 Task: Select the 4 options in the diff decorations.
Action: Mouse moved to (17, 678)
Screenshot: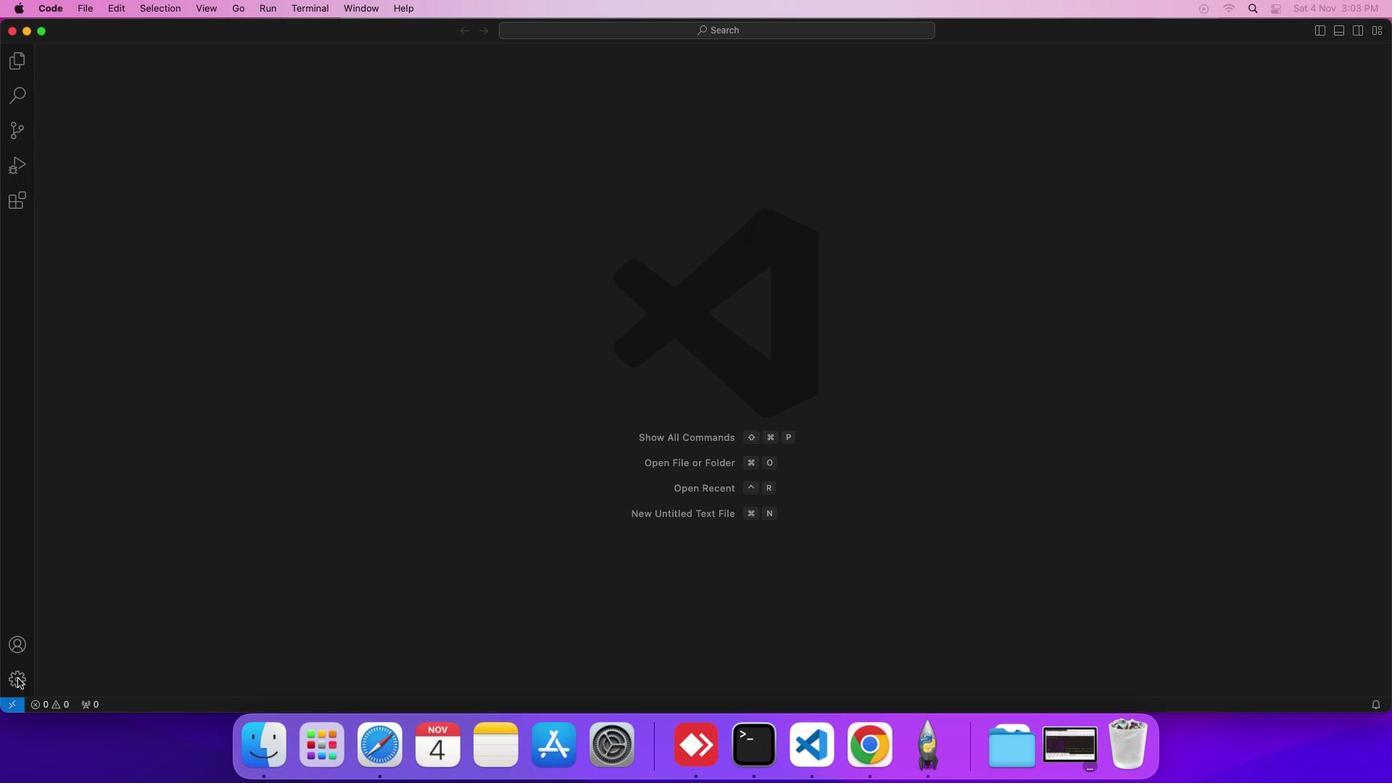 
Action: Mouse pressed left at (17, 678)
Screenshot: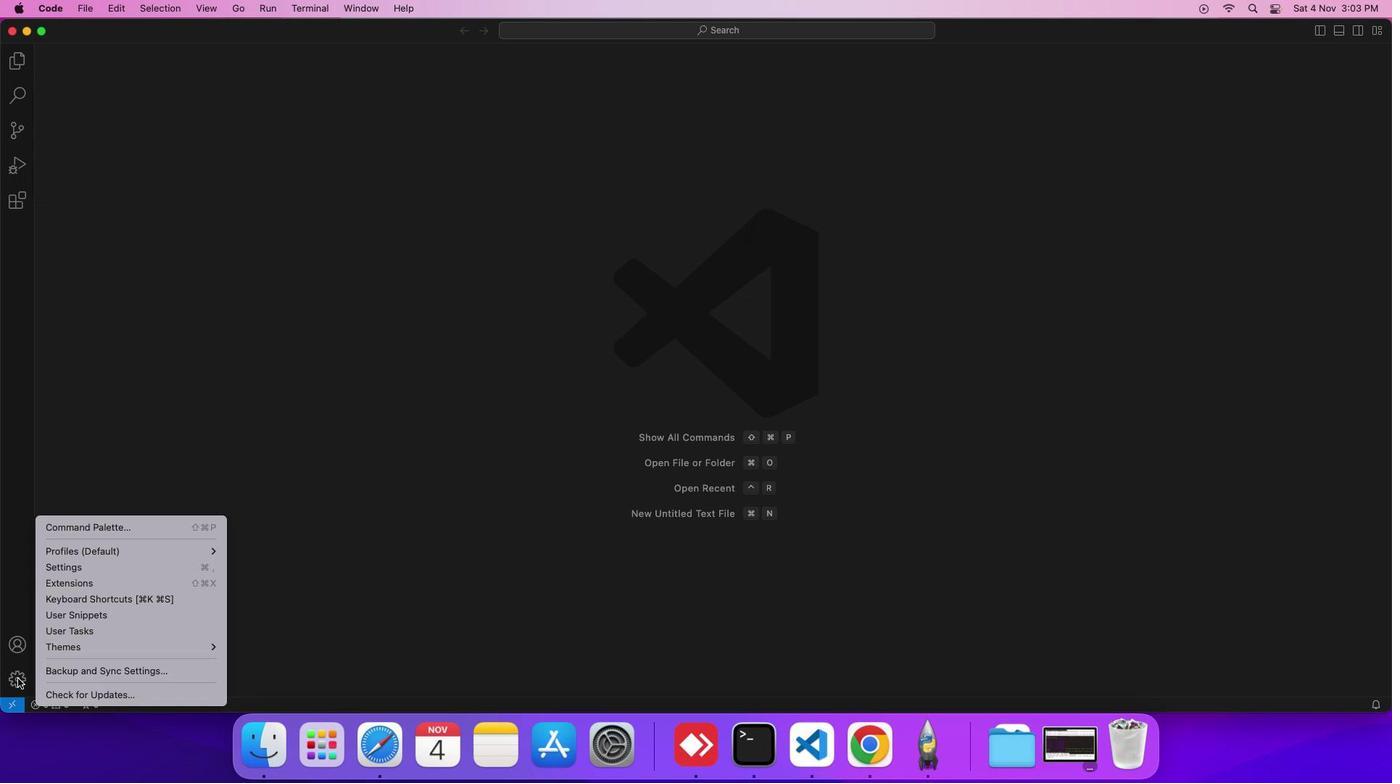 
Action: Mouse moved to (64, 568)
Screenshot: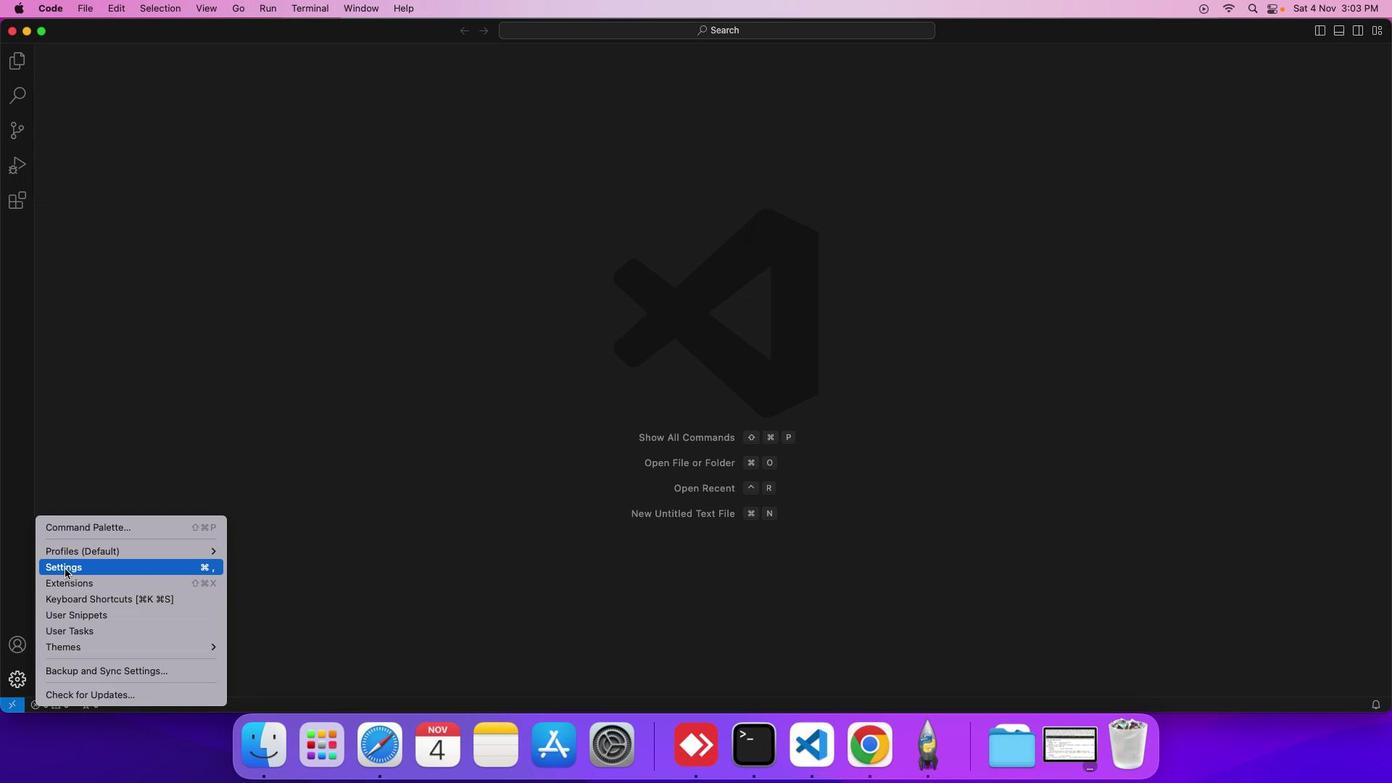 
Action: Mouse pressed left at (64, 568)
Screenshot: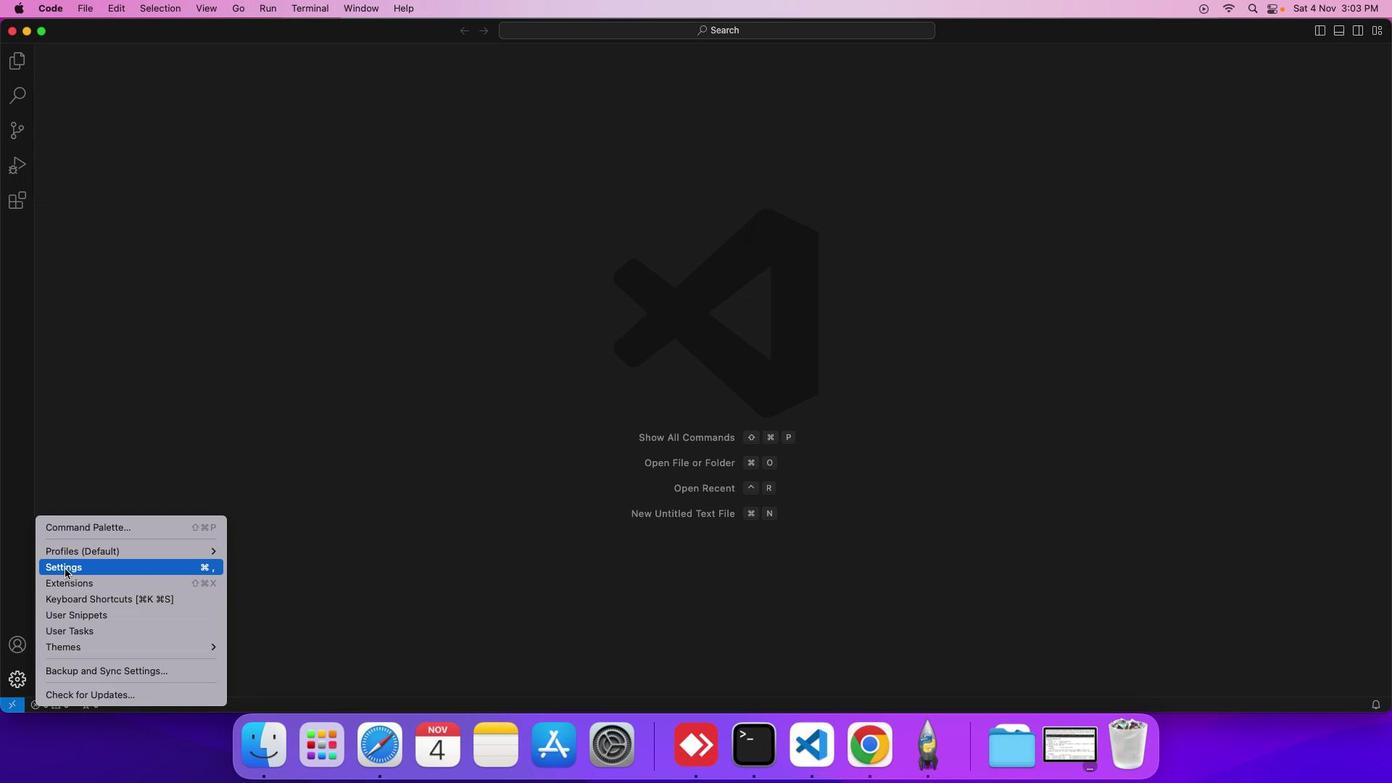 
Action: Mouse moved to (314, 211)
Screenshot: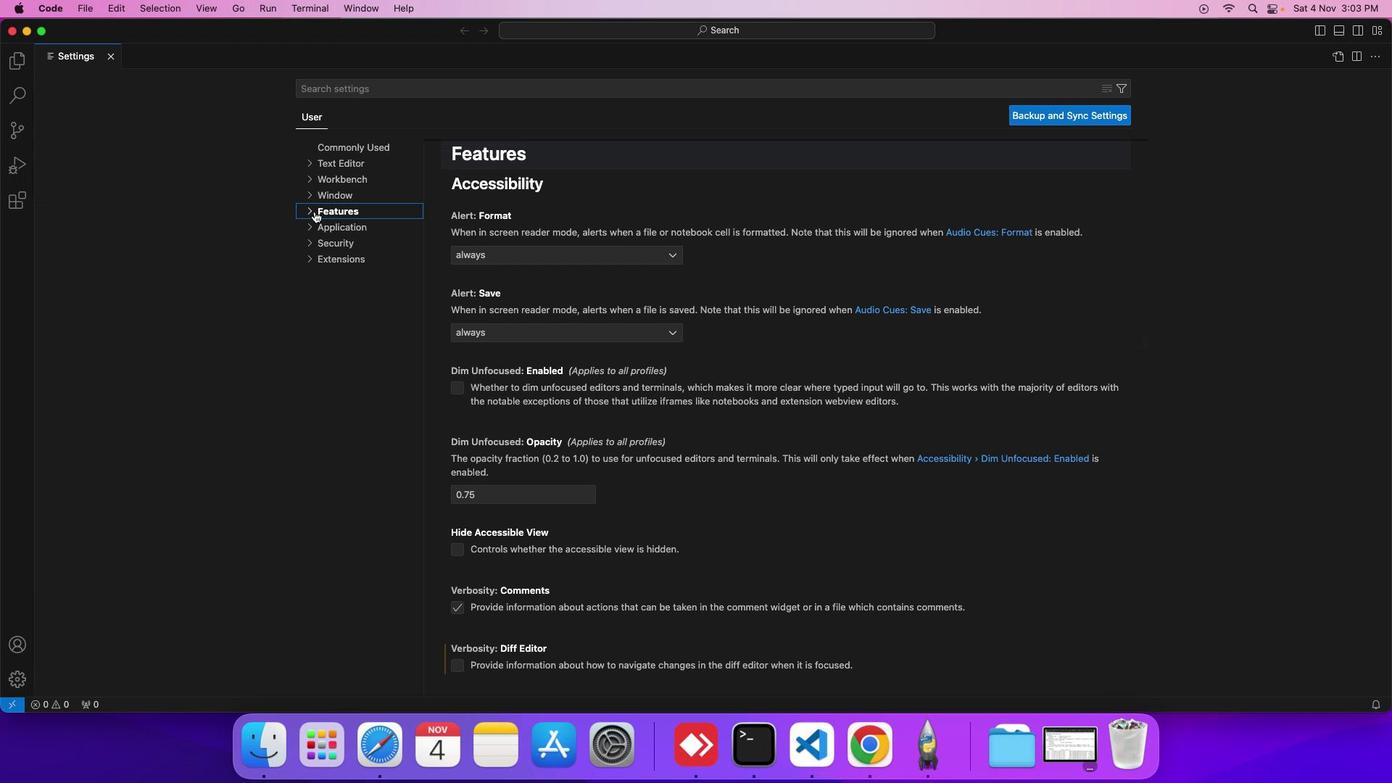 
Action: Mouse pressed left at (314, 211)
Screenshot: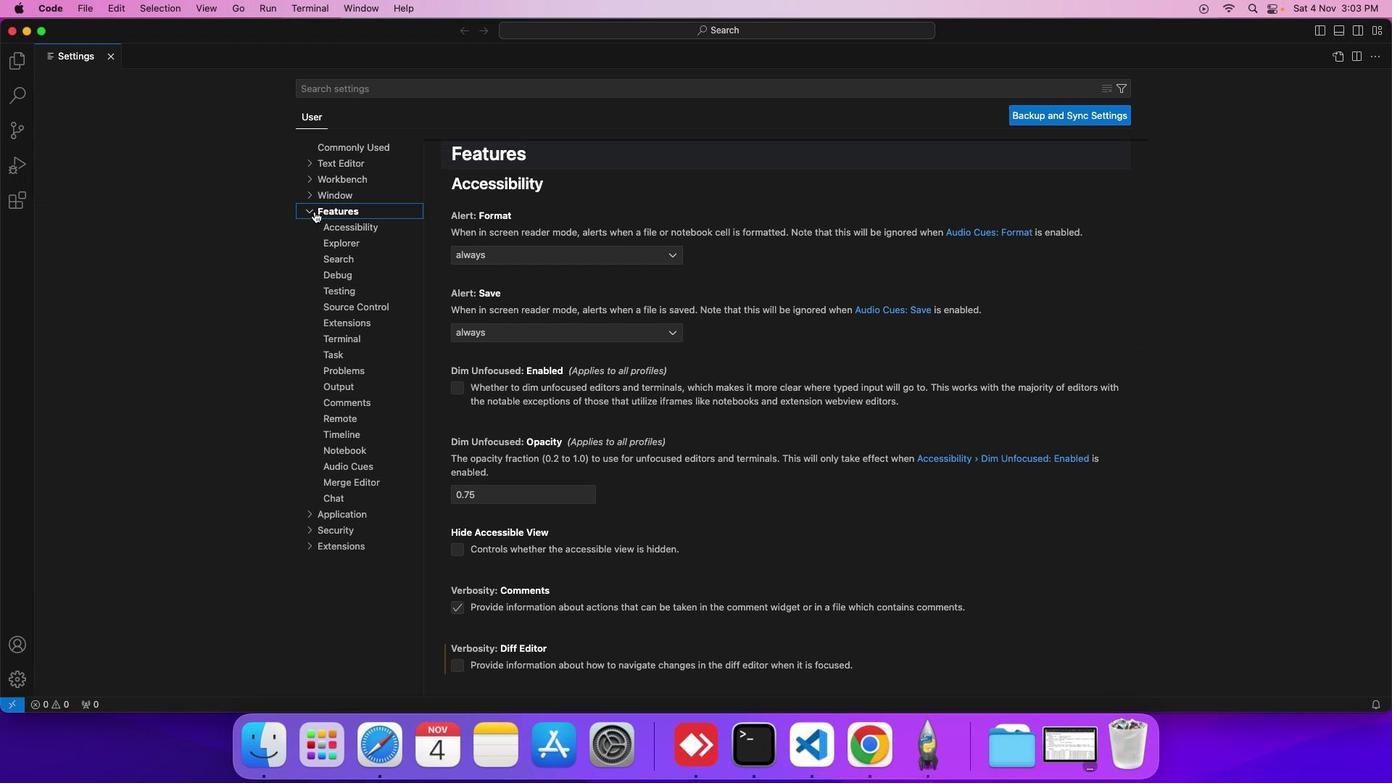 
Action: Mouse moved to (336, 303)
Screenshot: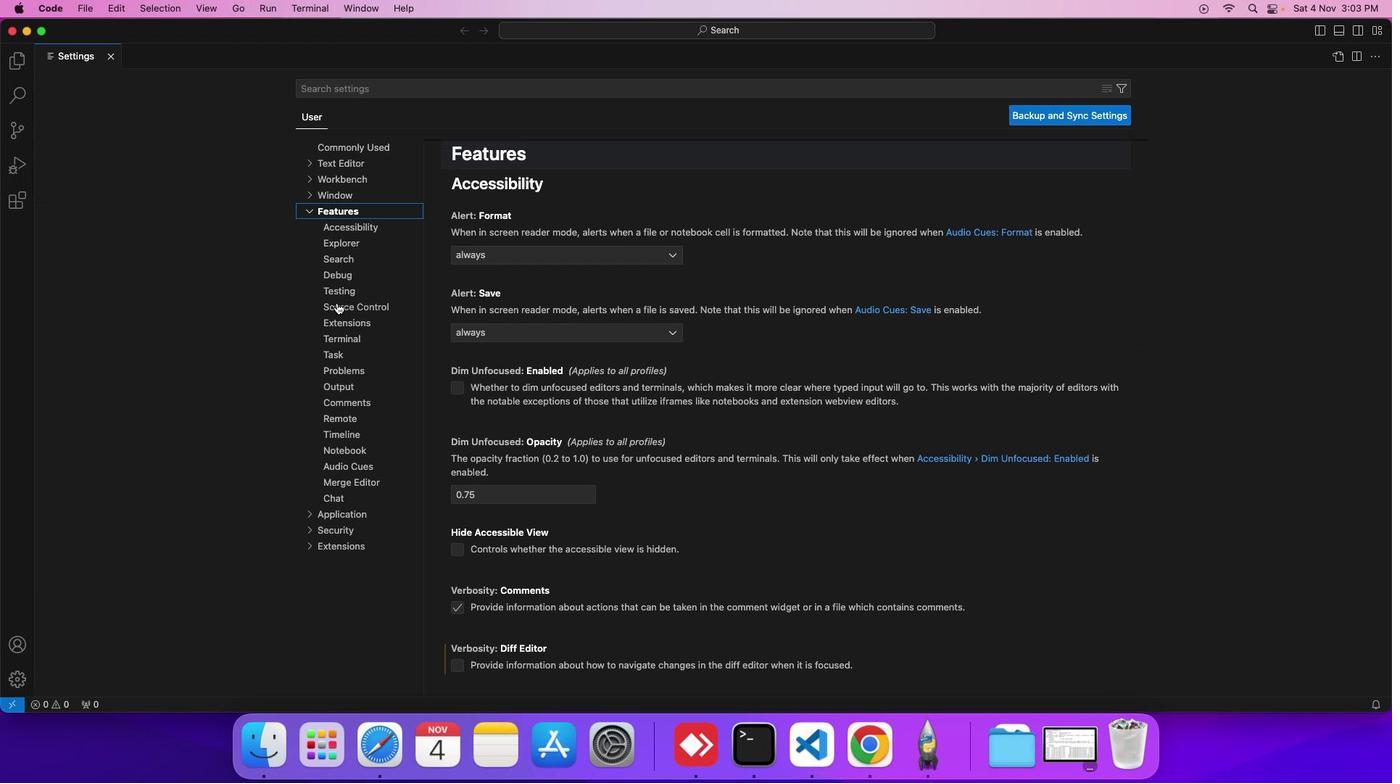 
Action: Mouse pressed left at (336, 303)
Screenshot: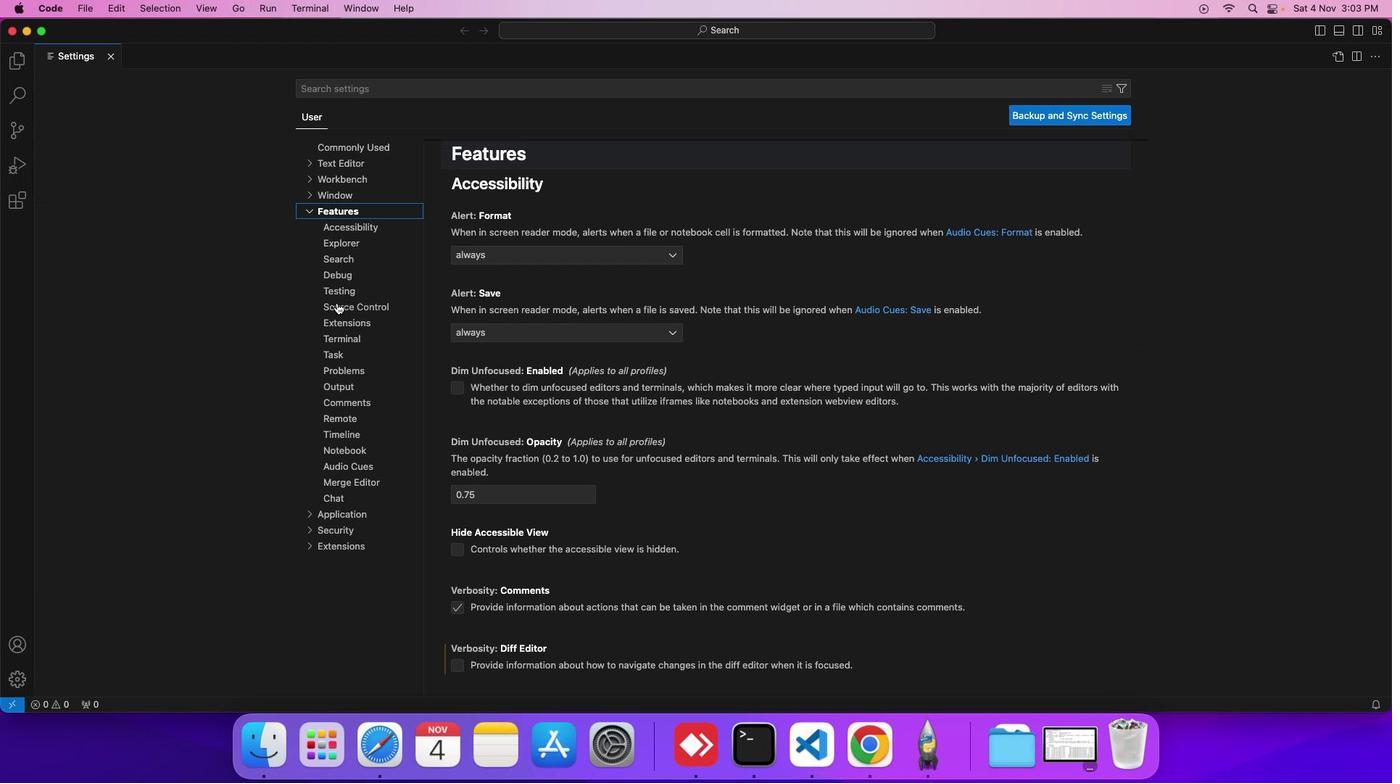 
Action: Mouse moved to (468, 459)
Screenshot: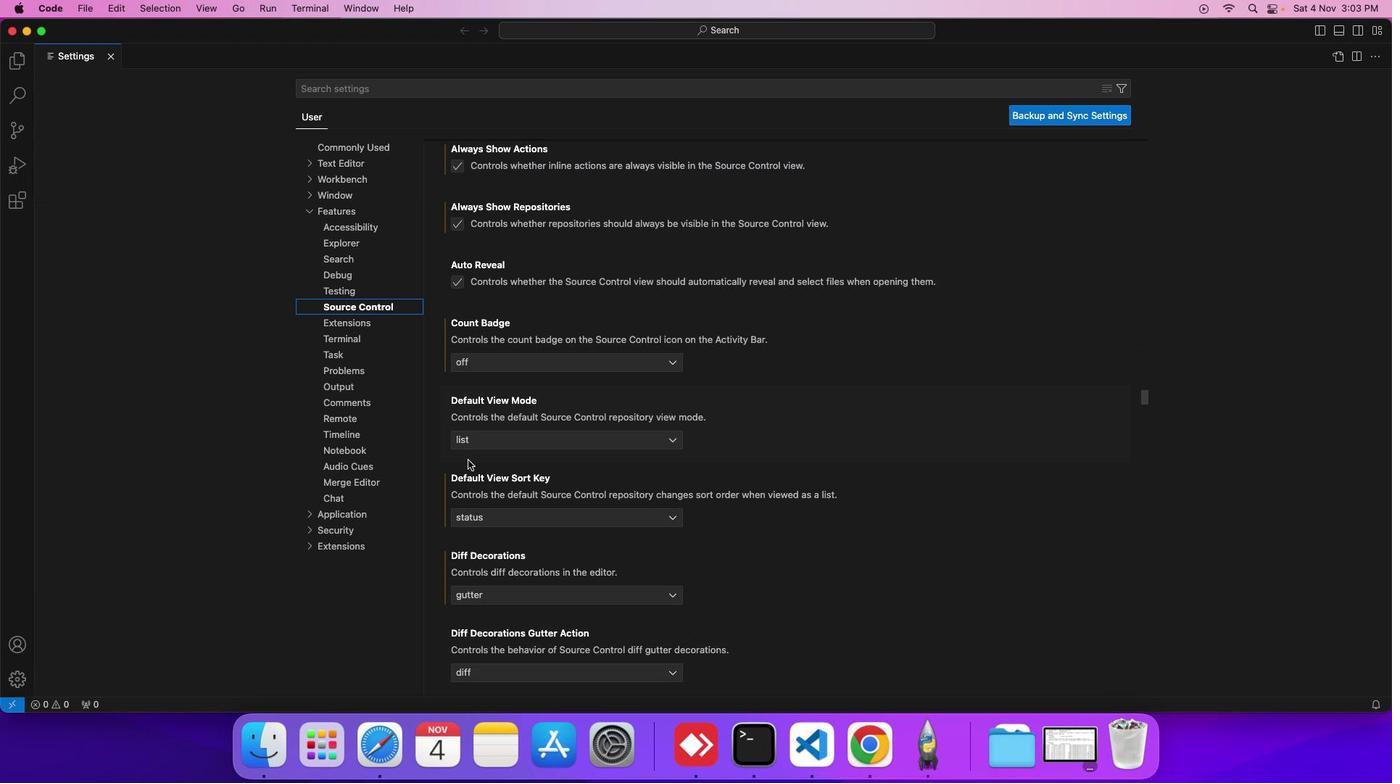 
Action: Mouse scrolled (468, 459) with delta (0, 0)
Screenshot: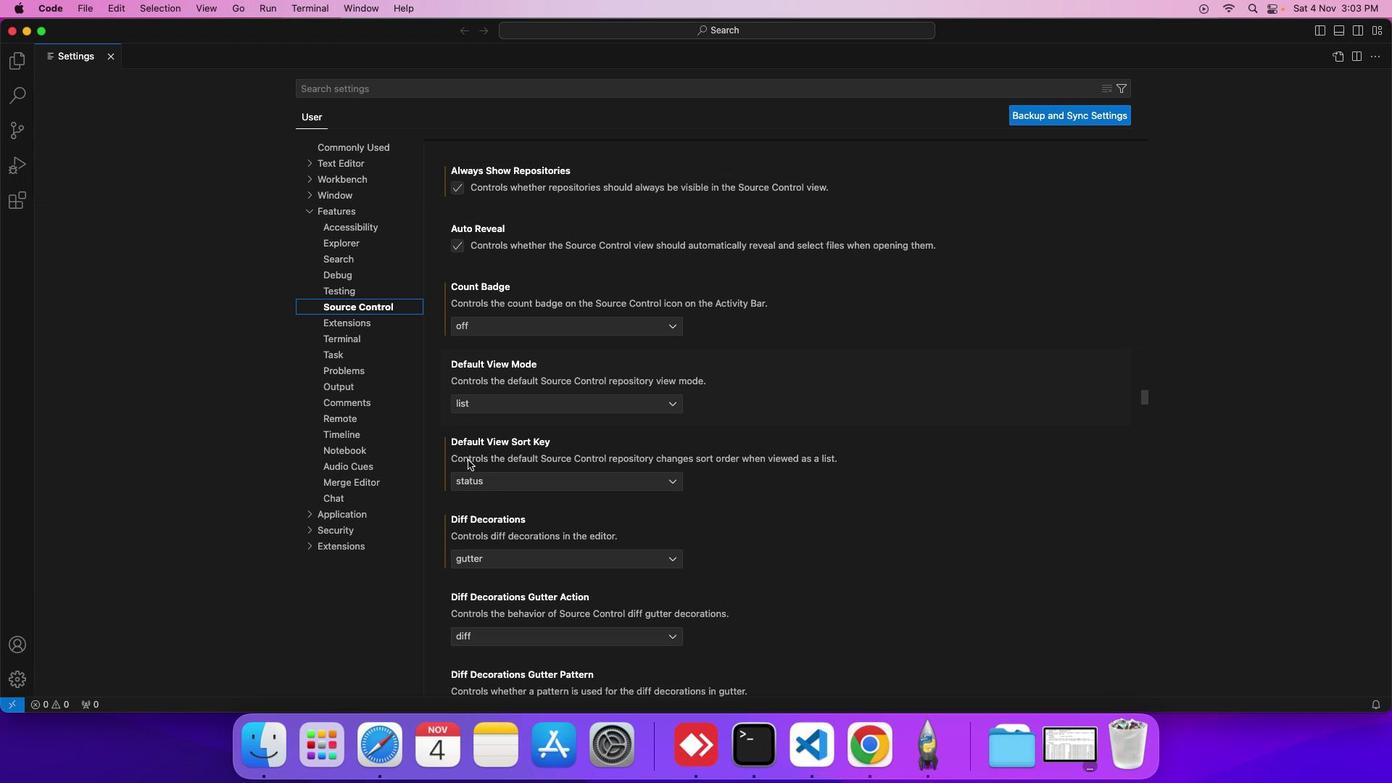 
Action: Mouse scrolled (468, 459) with delta (0, 0)
Screenshot: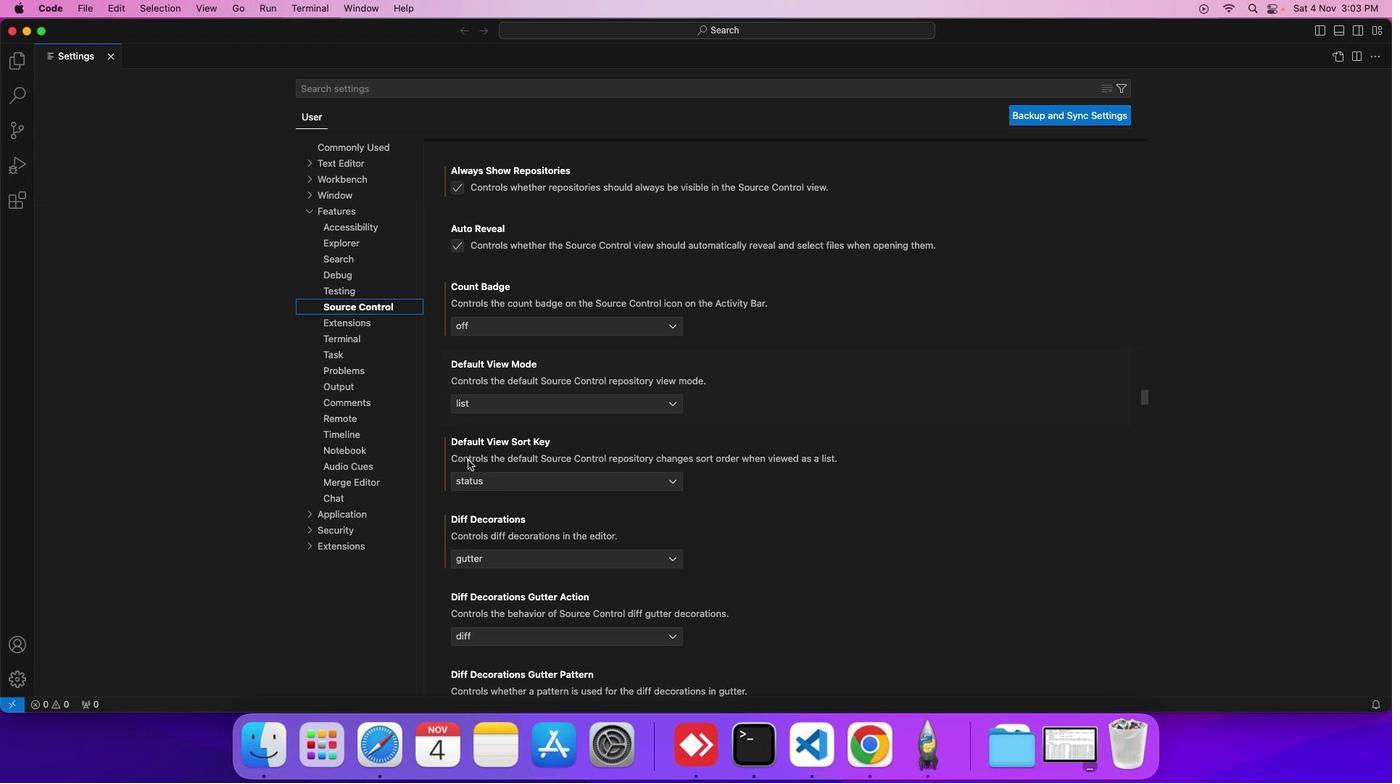 
Action: Mouse scrolled (468, 459) with delta (0, 0)
Screenshot: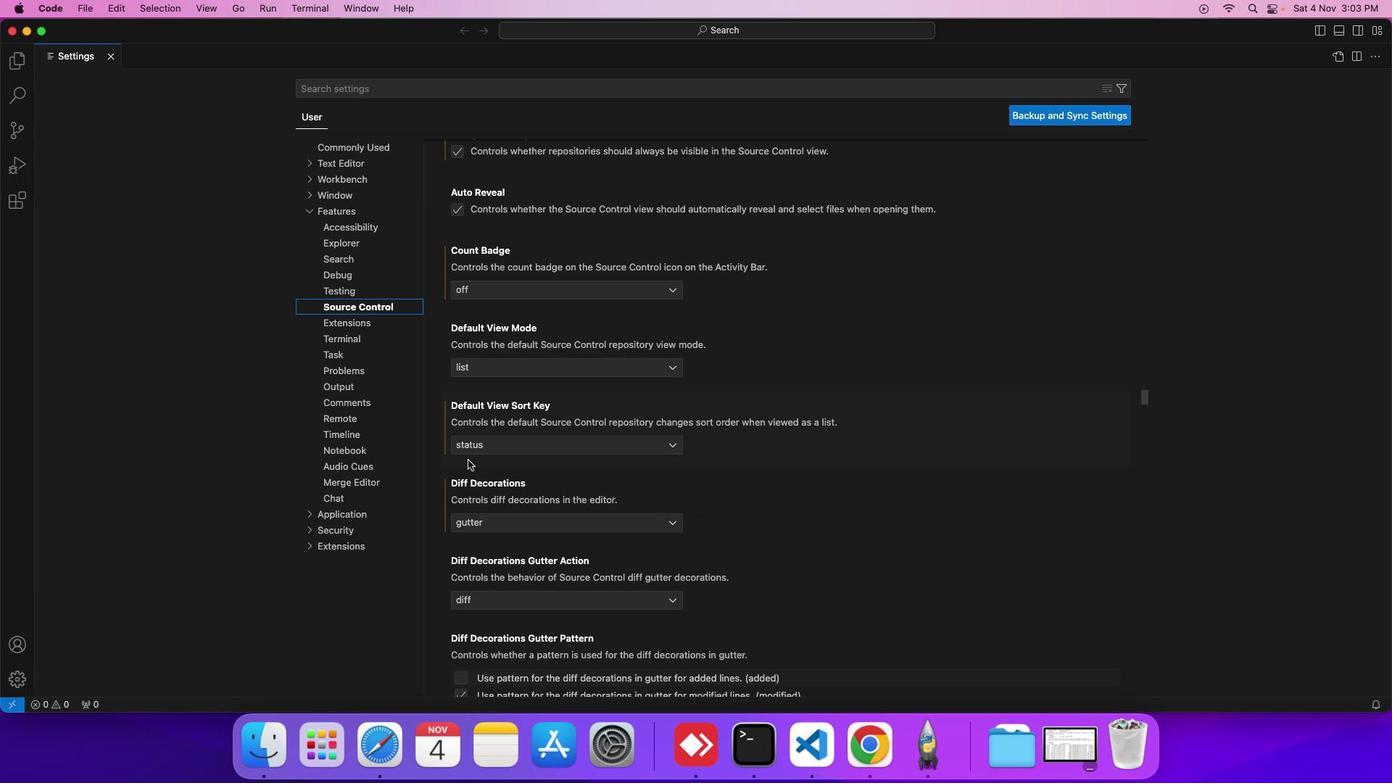 
Action: Mouse scrolled (468, 459) with delta (0, 0)
Screenshot: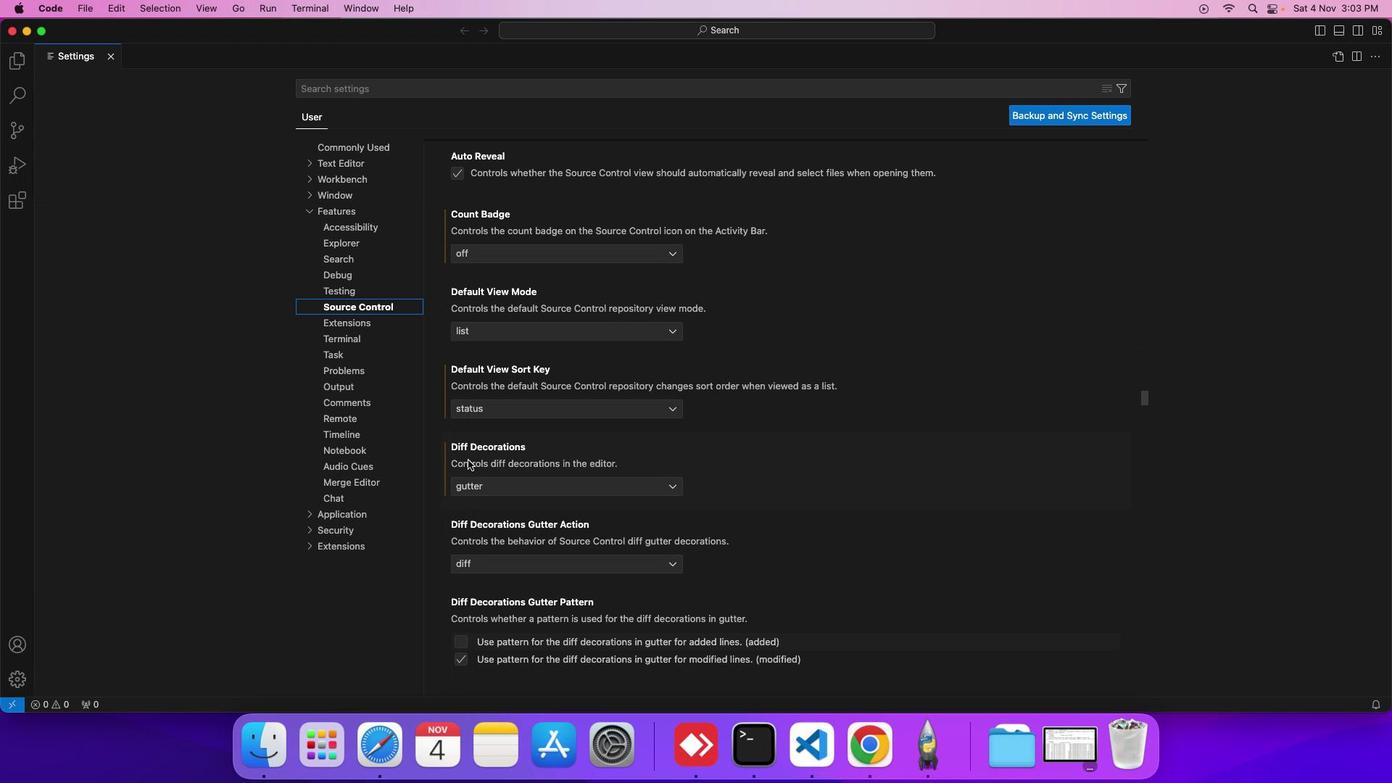 
Action: Mouse scrolled (468, 459) with delta (0, 0)
Screenshot: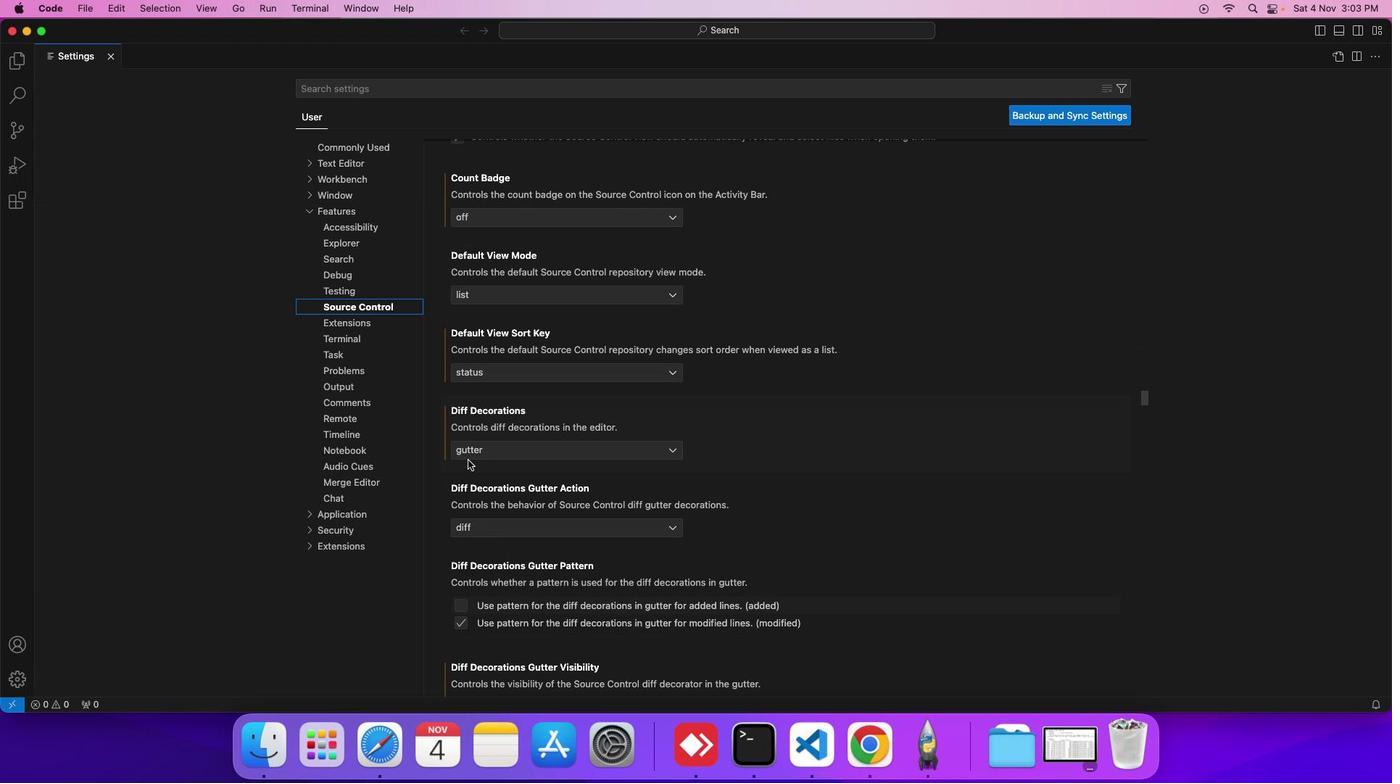 
Action: Mouse scrolled (468, 459) with delta (0, 0)
Screenshot: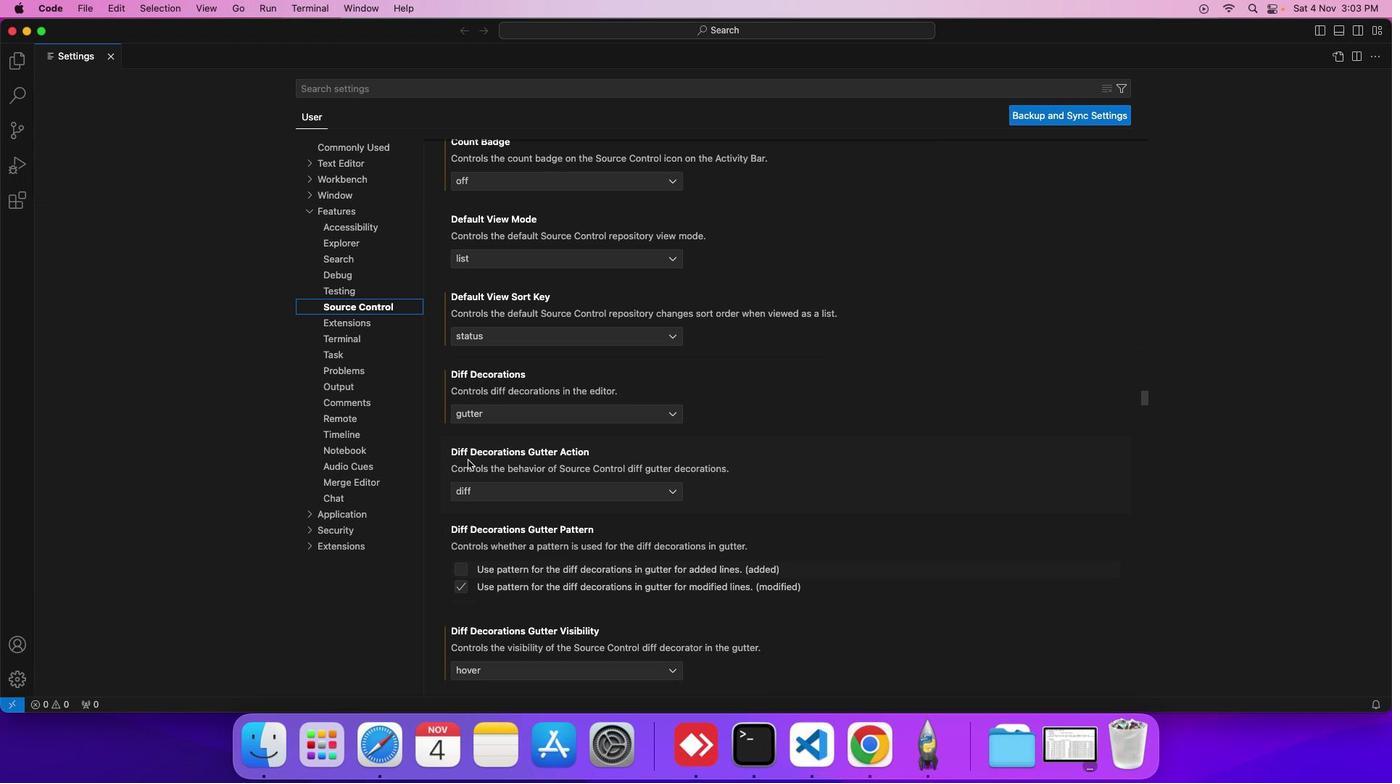 
Action: Mouse scrolled (468, 459) with delta (0, 0)
Screenshot: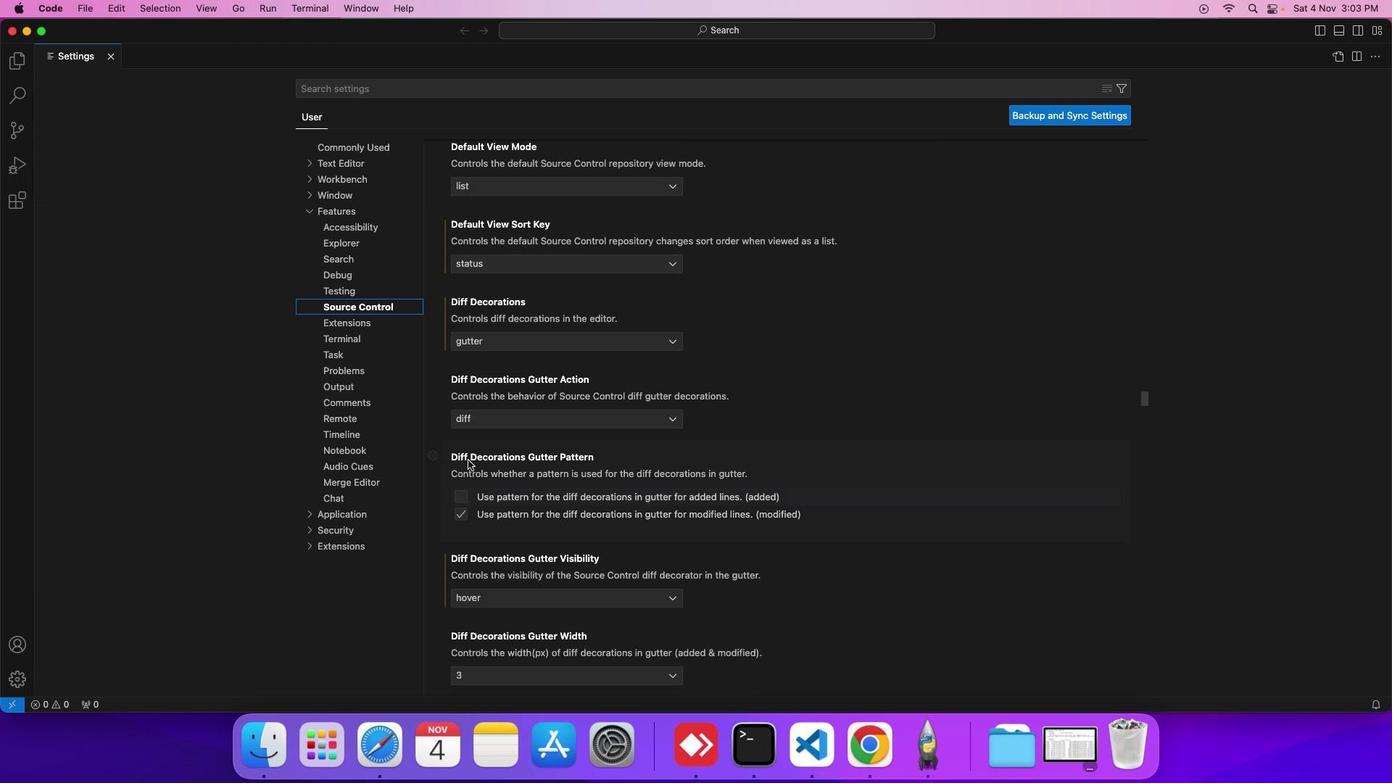 
Action: Mouse scrolled (468, 459) with delta (0, 0)
Screenshot: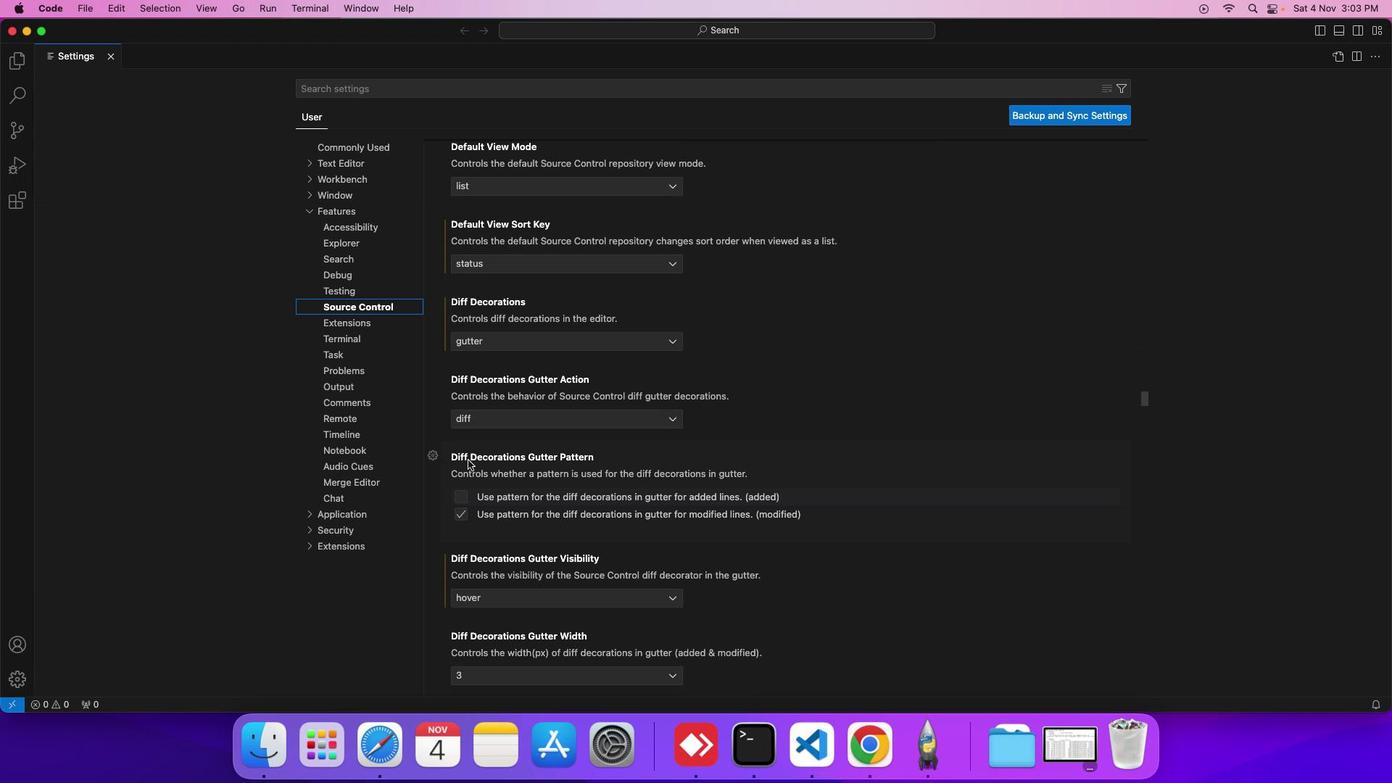 
Action: Mouse scrolled (468, 459) with delta (0, 0)
Screenshot: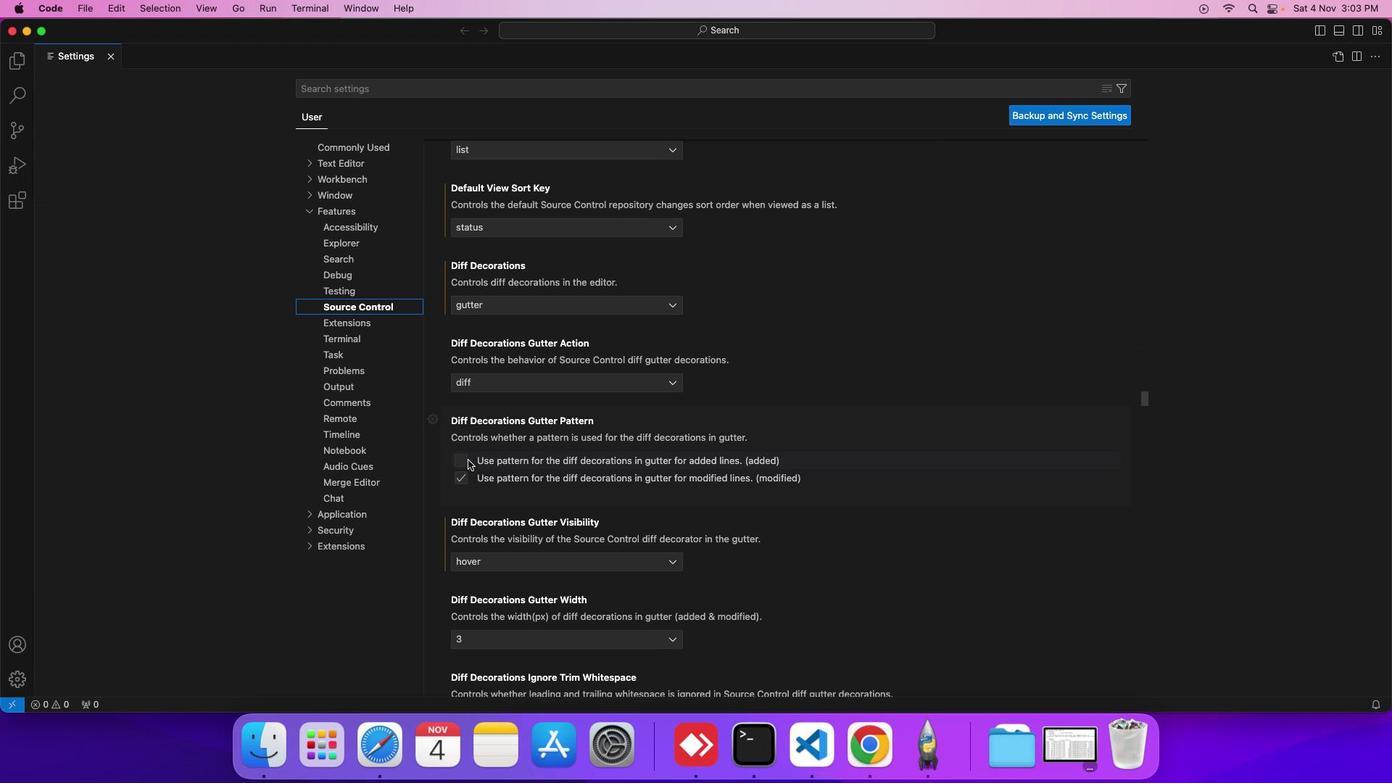 
Action: Mouse scrolled (468, 459) with delta (0, 0)
Screenshot: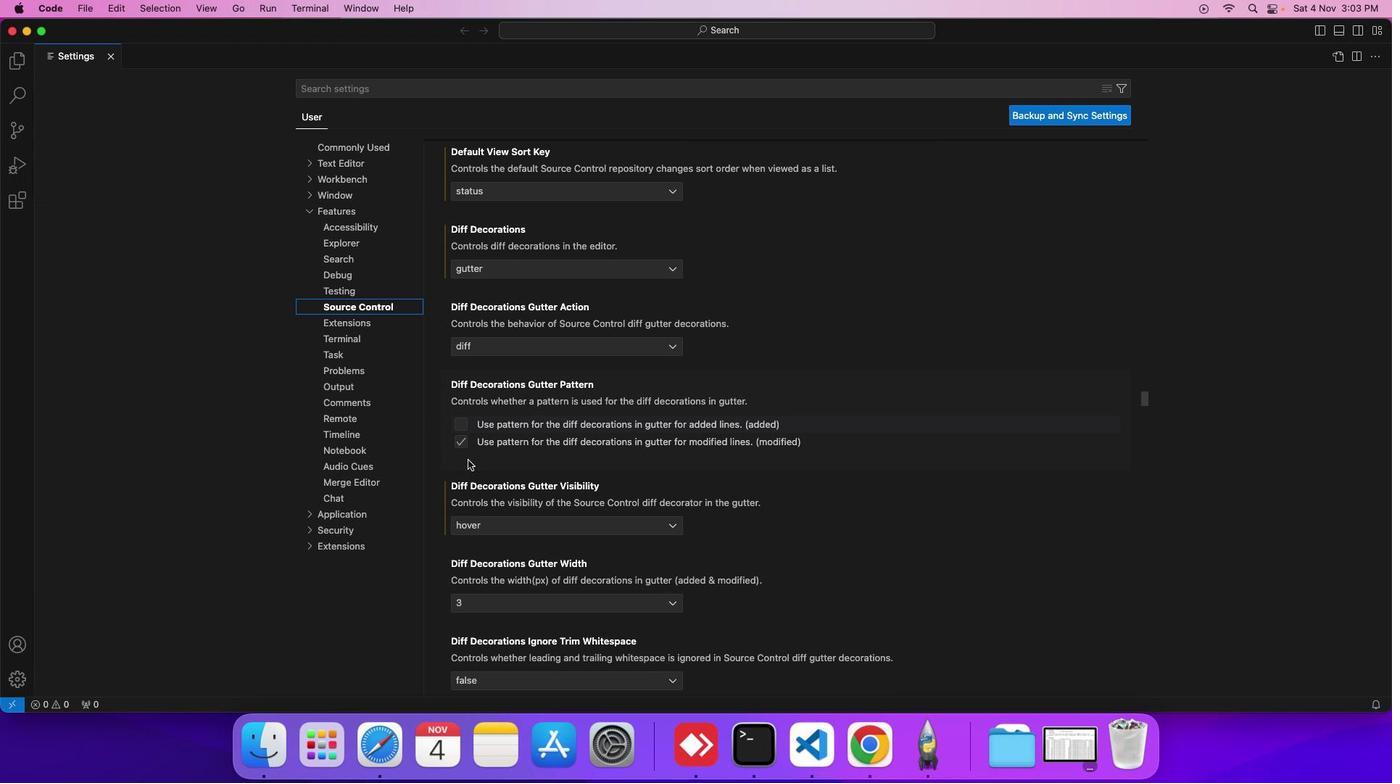 
Action: Mouse scrolled (468, 459) with delta (0, 0)
Screenshot: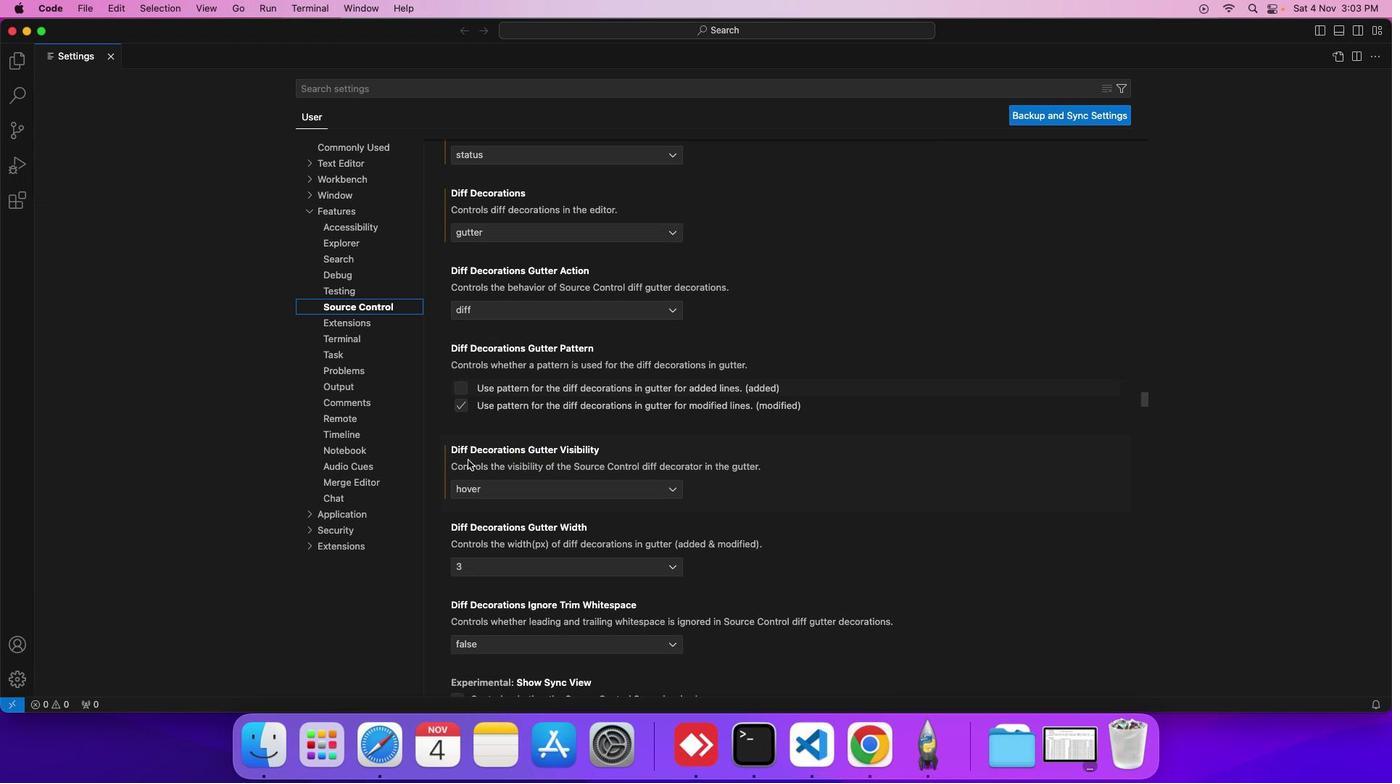 
Action: Mouse scrolled (468, 459) with delta (0, 0)
Screenshot: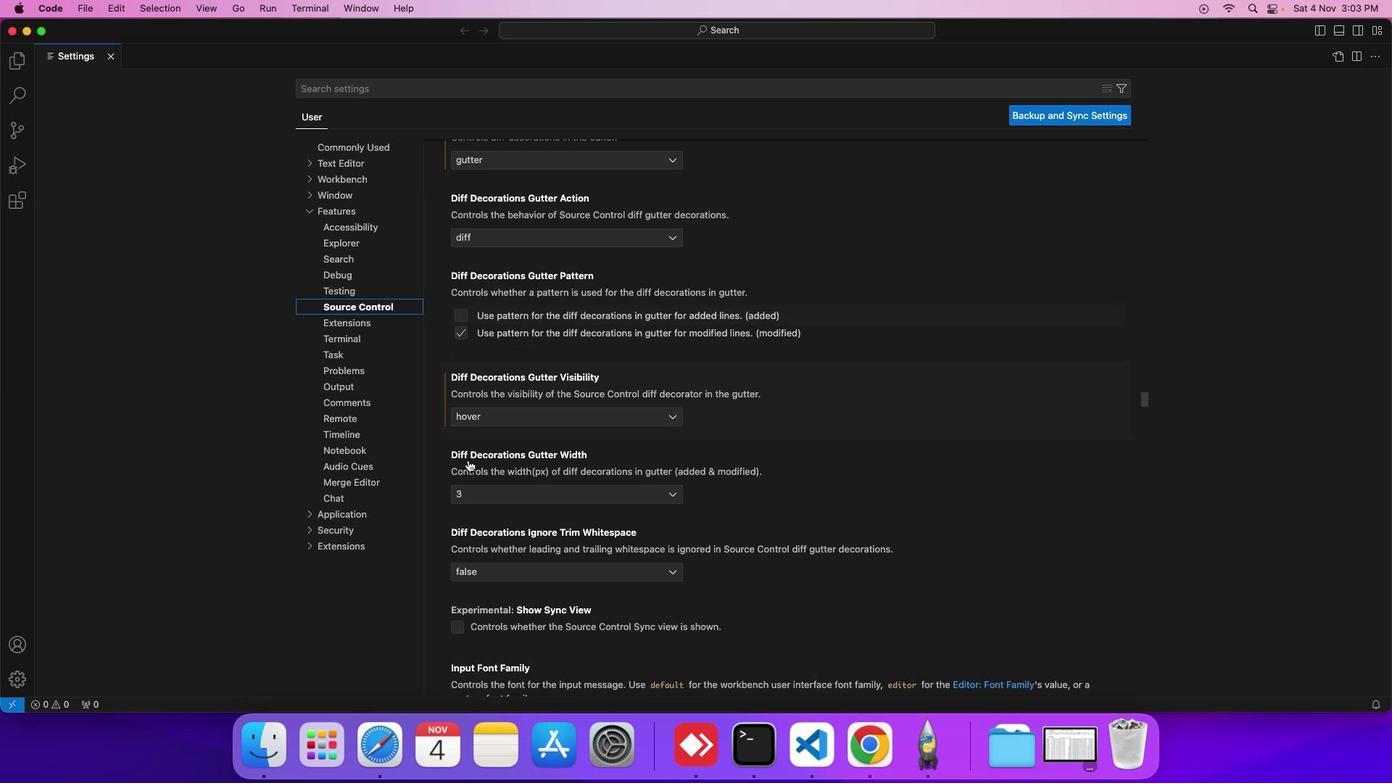 
Action: Mouse scrolled (468, 459) with delta (0, 0)
Screenshot: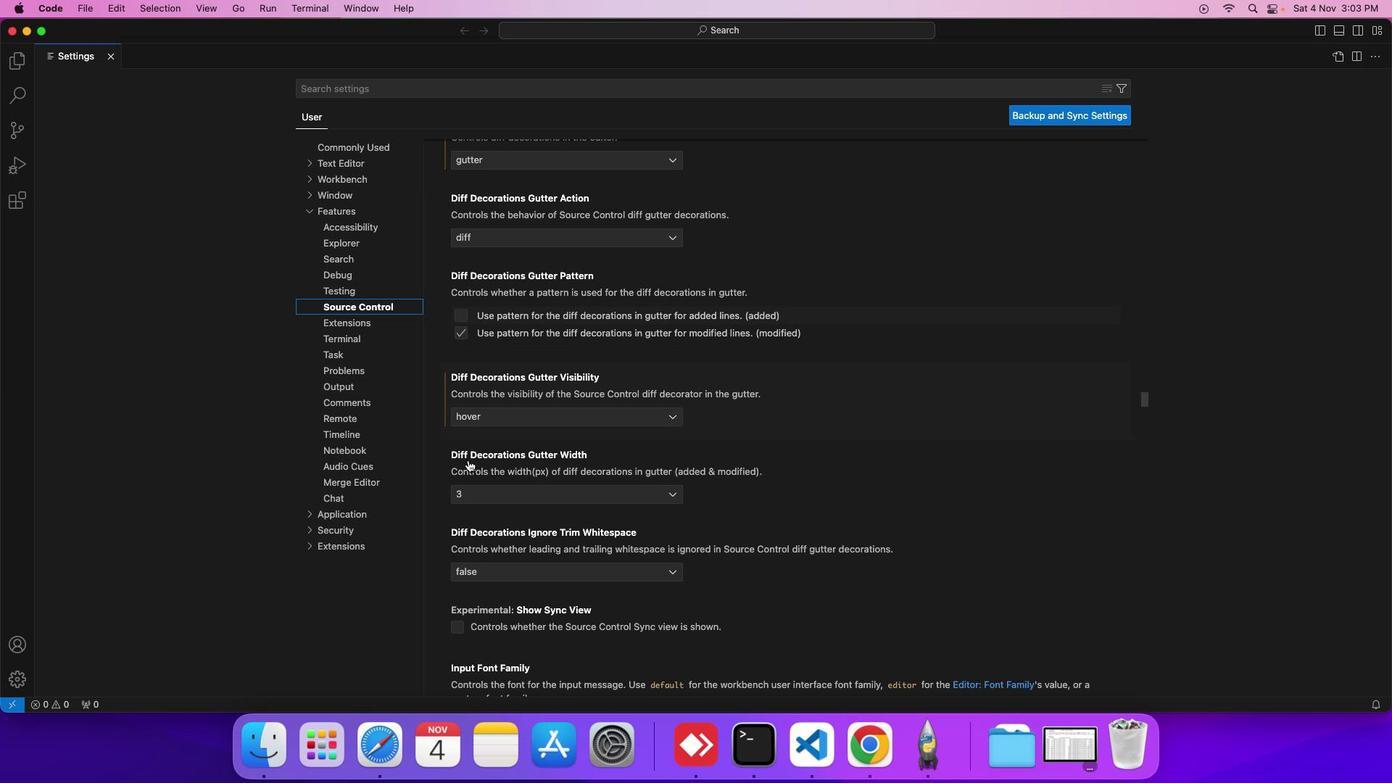 
Action: Mouse moved to (468, 487)
Screenshot: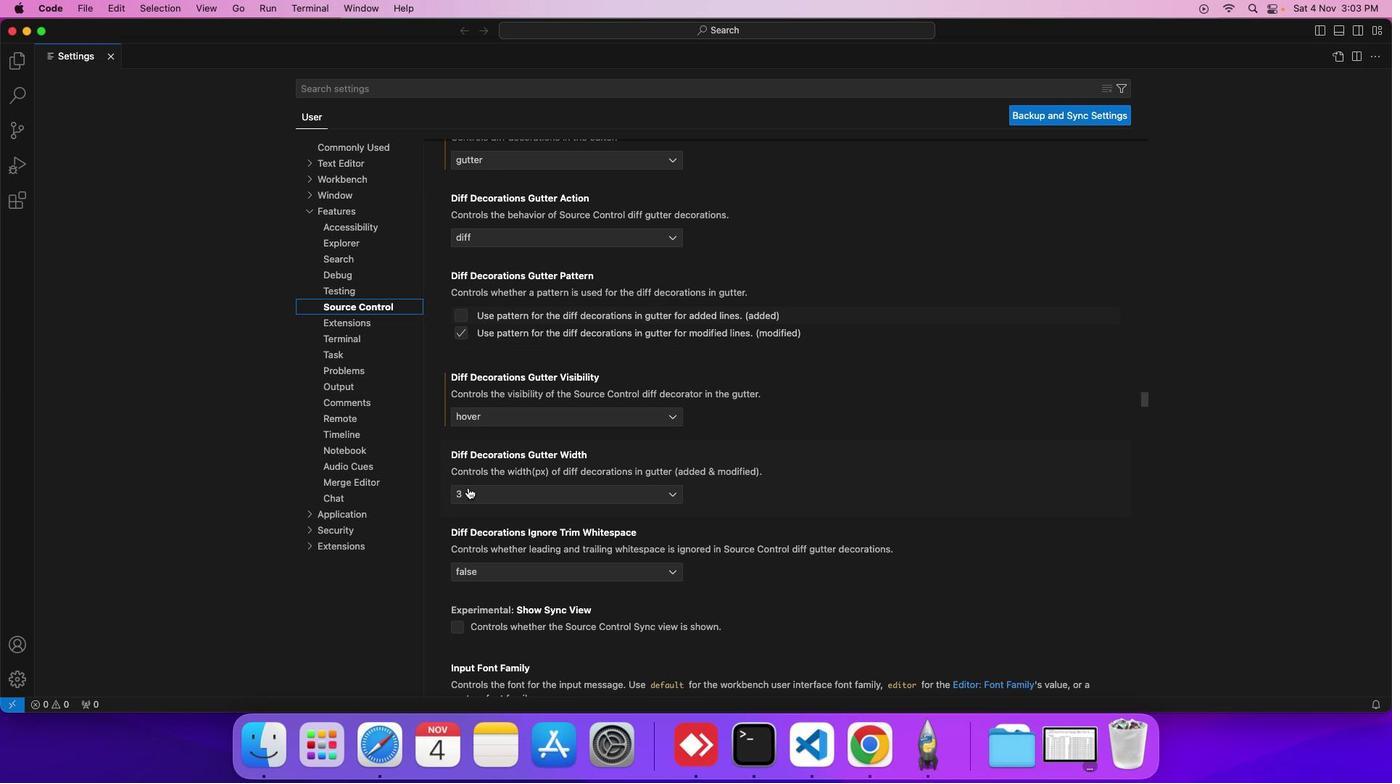 
Action: Mouse pressed left at (468, 487)
Screenshot: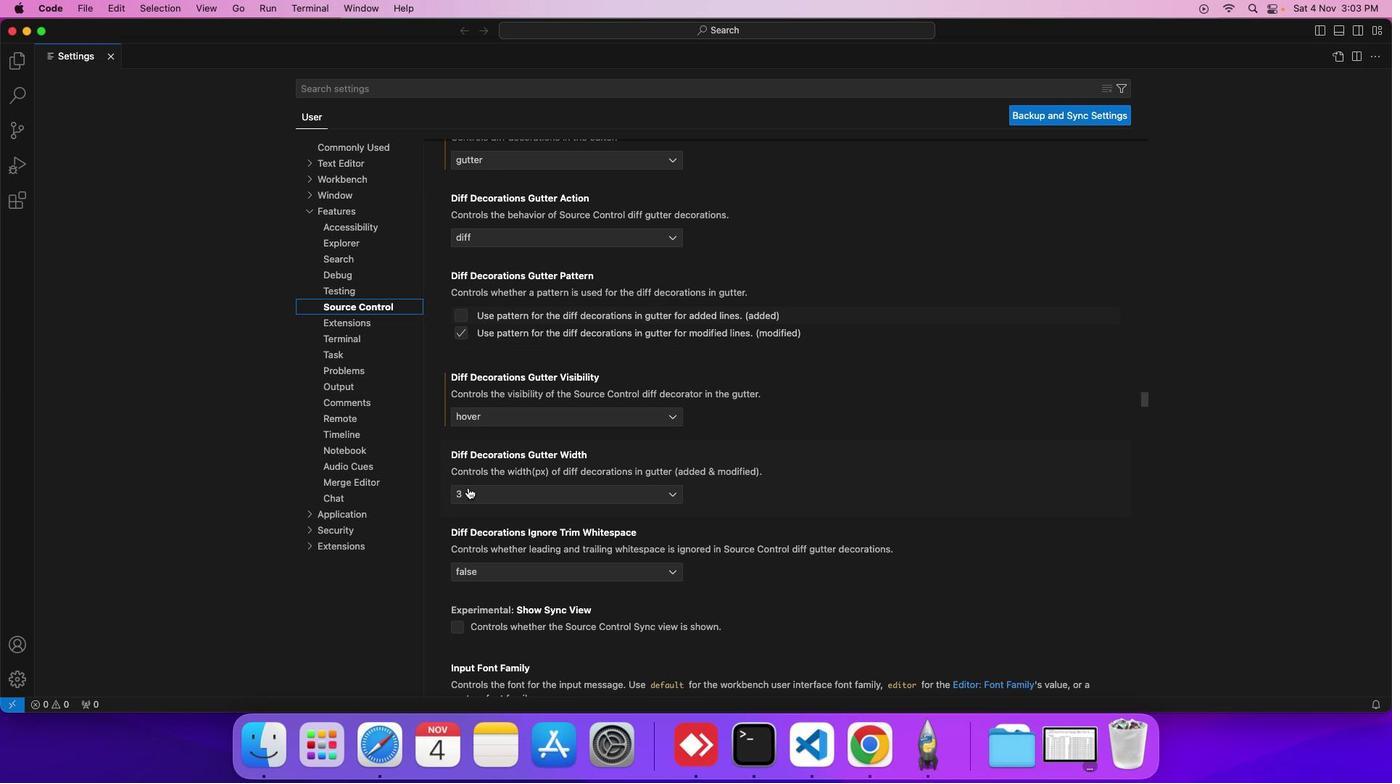 
Action: Mouse moved to (463, 557)
Screenshot: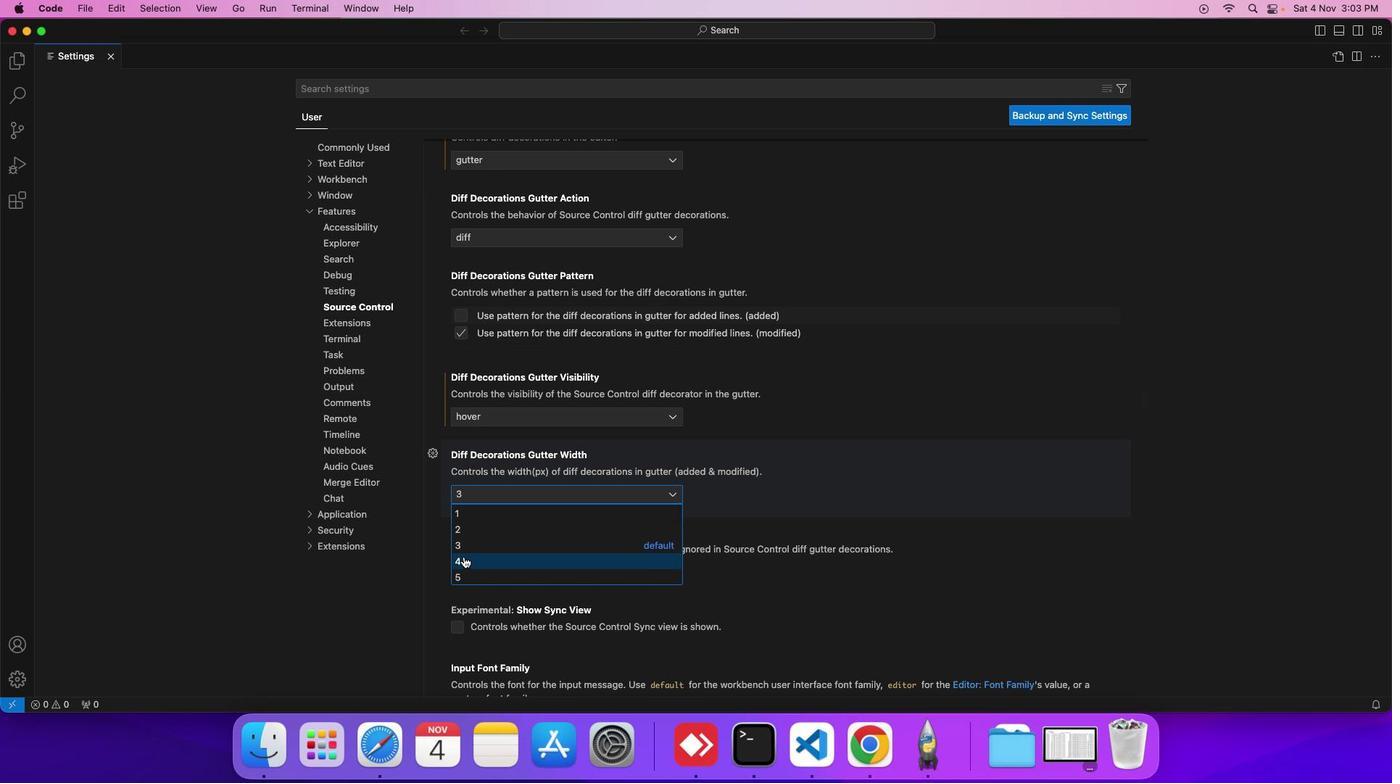 
Action: Mouse pressed left at (463, 557)
Screenshot: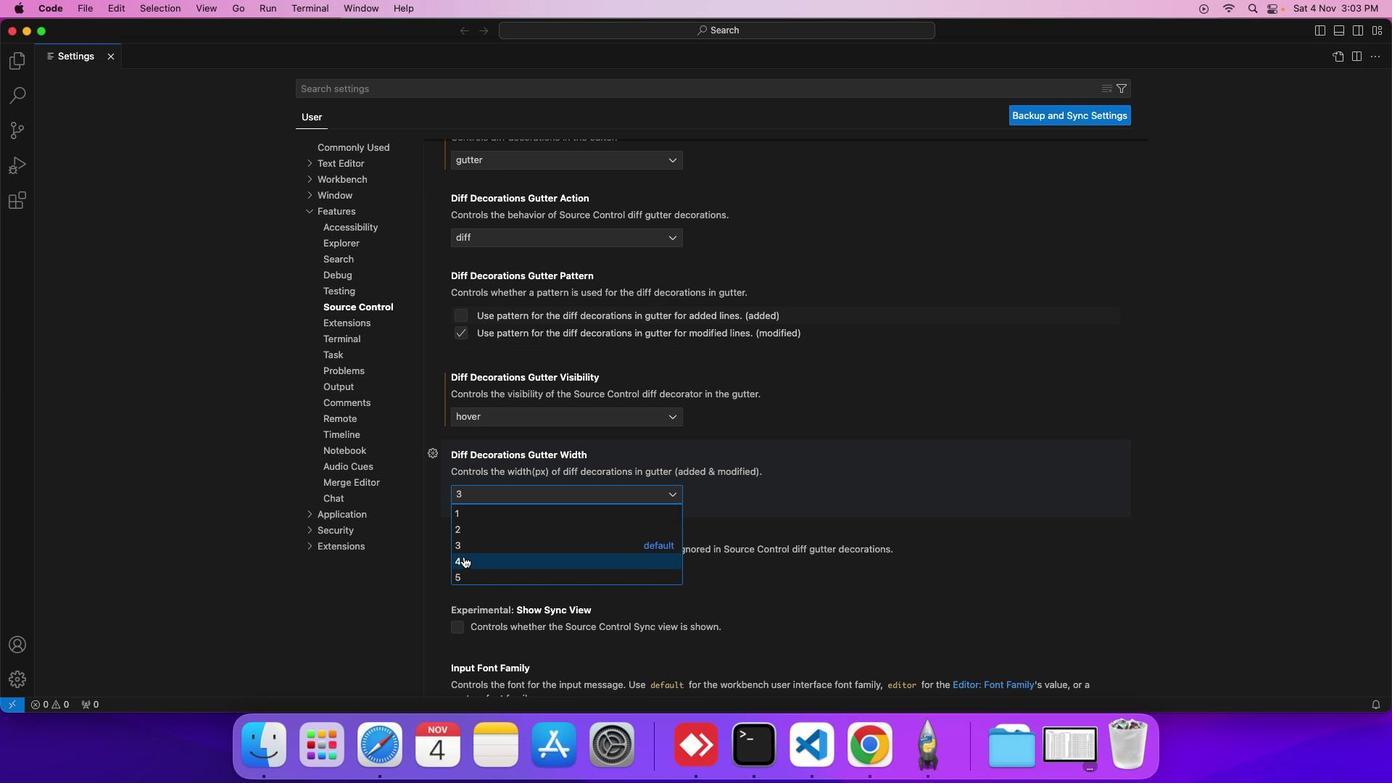 
